 Task: Create a section Code Cheetahs and in the section, add a milestone Product Lifecycle Management Implementation in the project TrapPlan.
Action: Mouse moved to (51, 398)
Screenshot: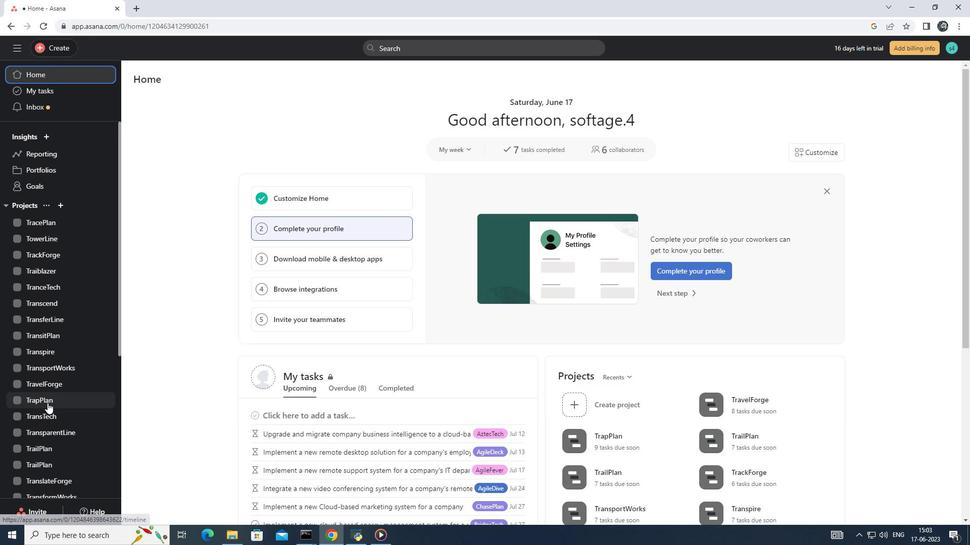 
Action: Mouse pressed left at (51, 398)
Screenshot: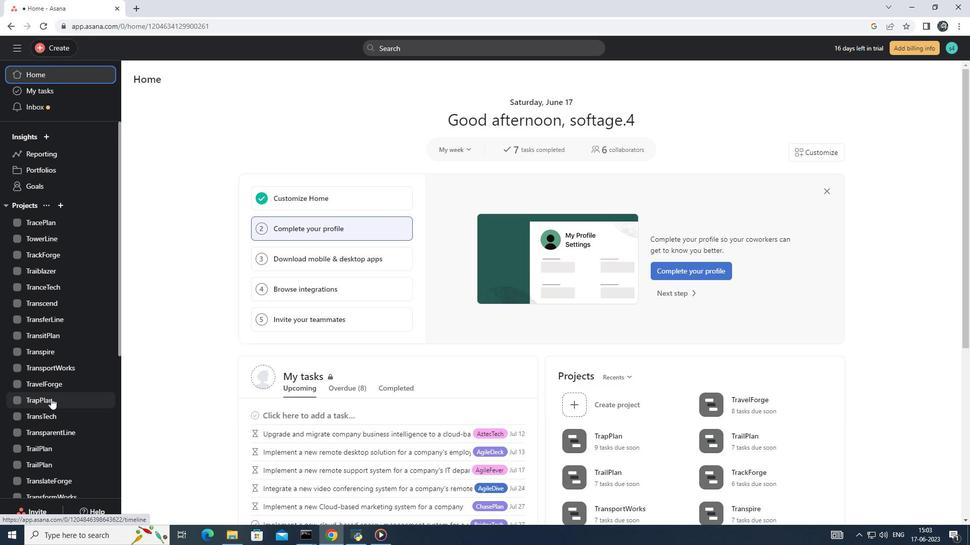
Action: Mouse moved to (204, 346)
Screenshot: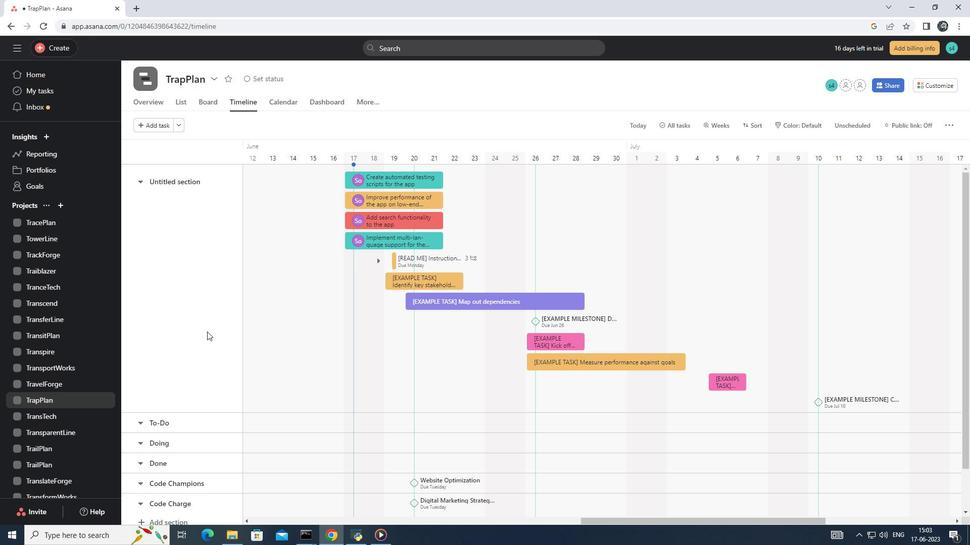 
Action: Mouse scrolled (204, 345) with delta (0, 0)
Screenshot: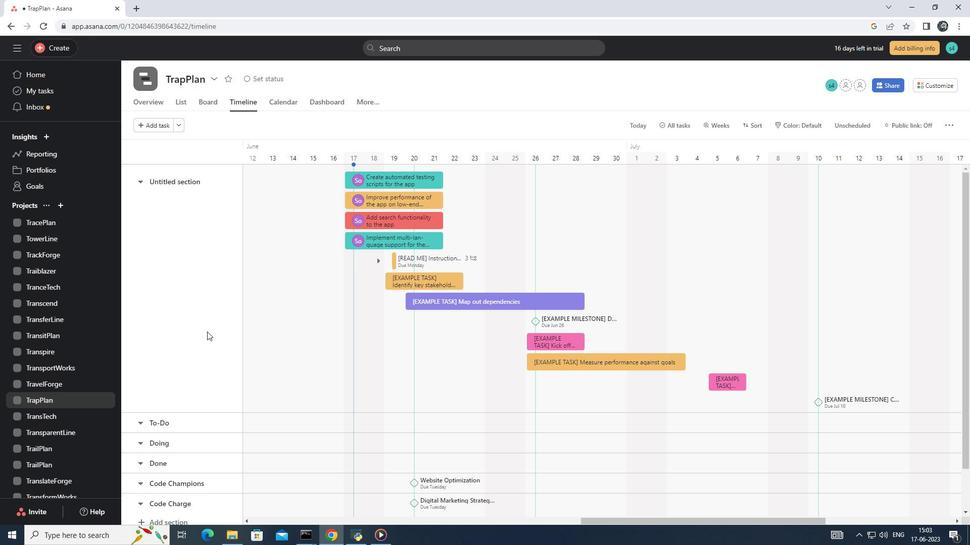 
Action: Mouse moved to (204, 352)
Screenshot: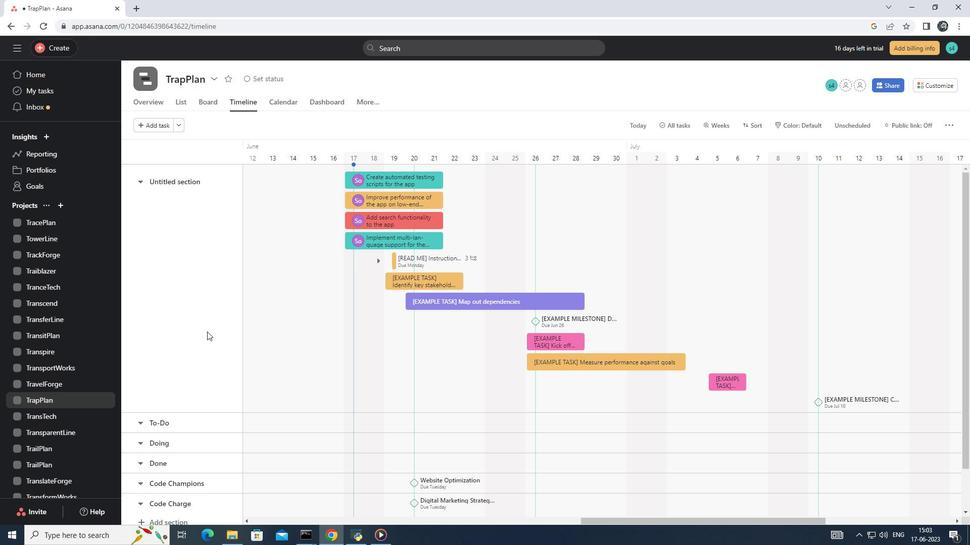 
Action: Mouse scrolled (204, 349) with delta (0, 0)
Screenshot: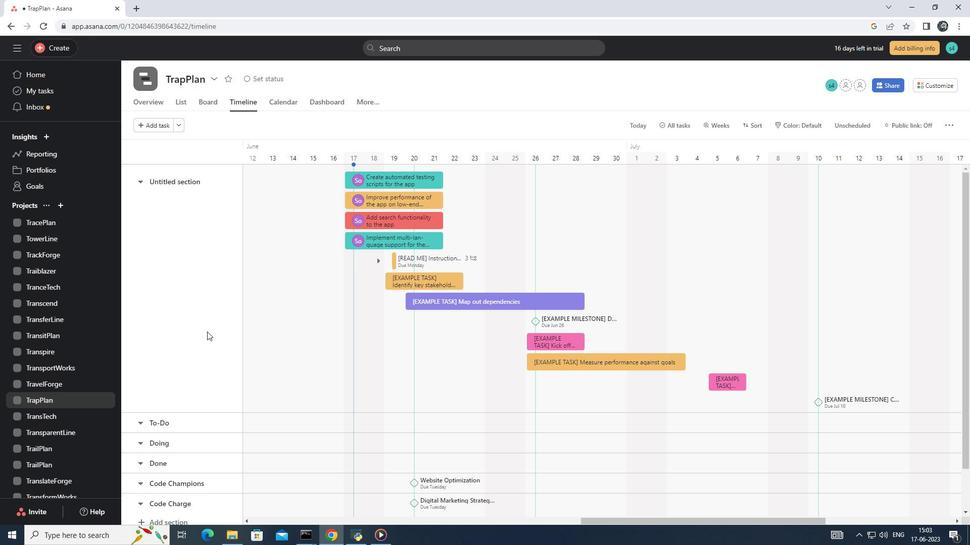 
Action: Mouse moved to (204, 359)
Screenshot: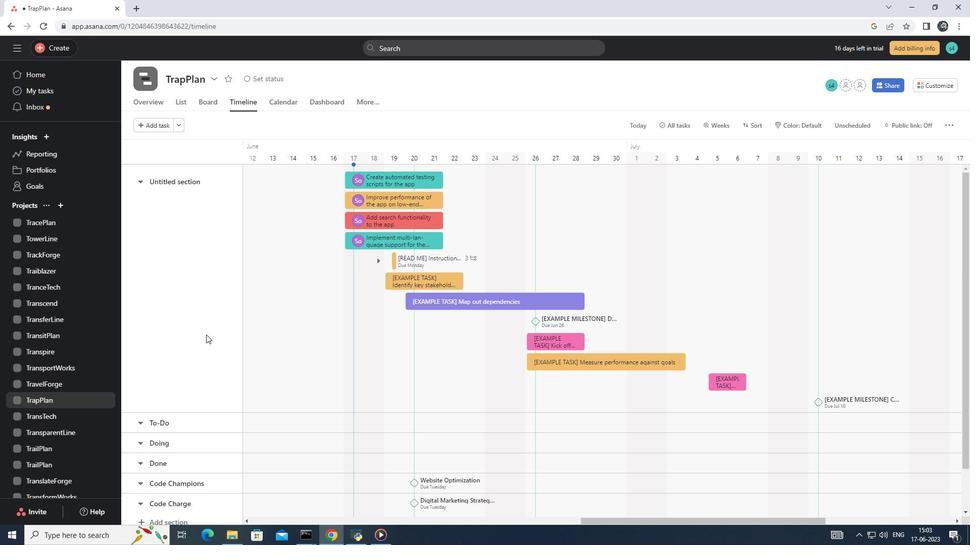 
Action: Mouse scrolled (204, 354) with delta (0, 0)
Screenshot: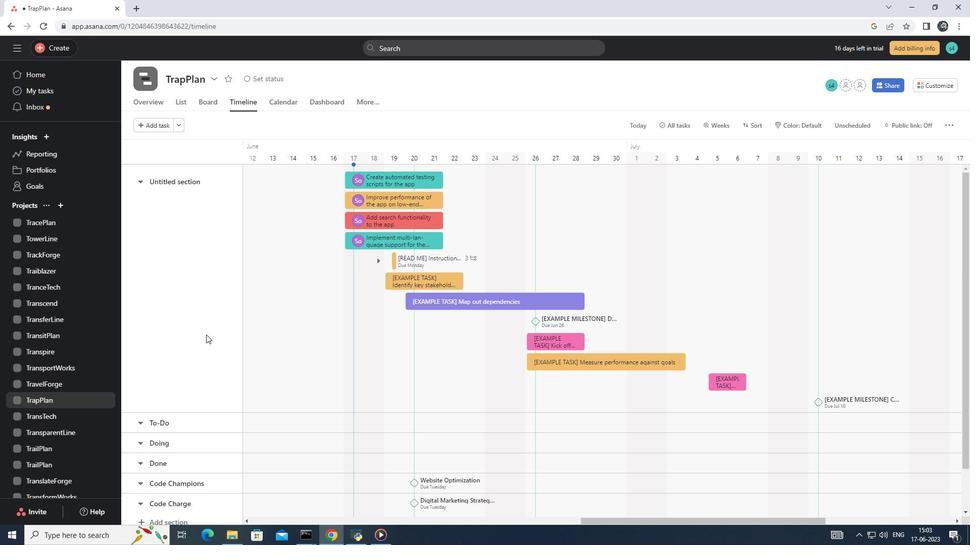 
Action: Mouse moved to (206, 392)
Screenshot: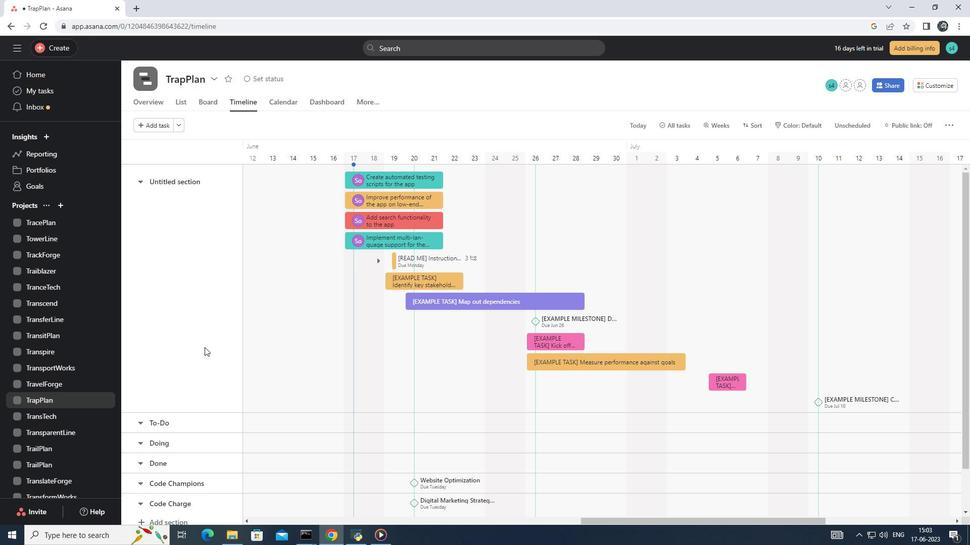 
Action: Mouse scrolled (204, 361) with delta (0, 0)
Screenshot: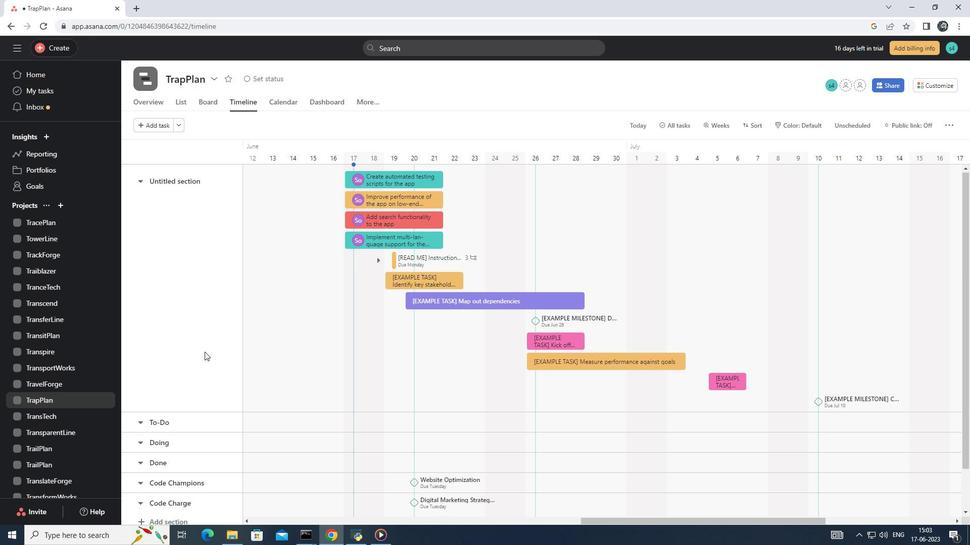 
Action: Mouse moved to (169, 474)
Screenshot: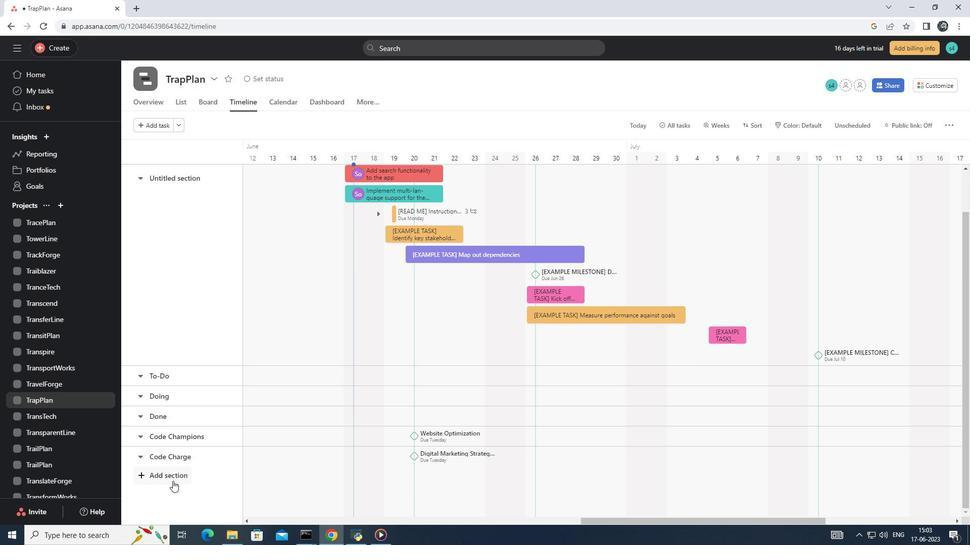 
Action: Mouse pressed left at (169, 474)
Screenshot: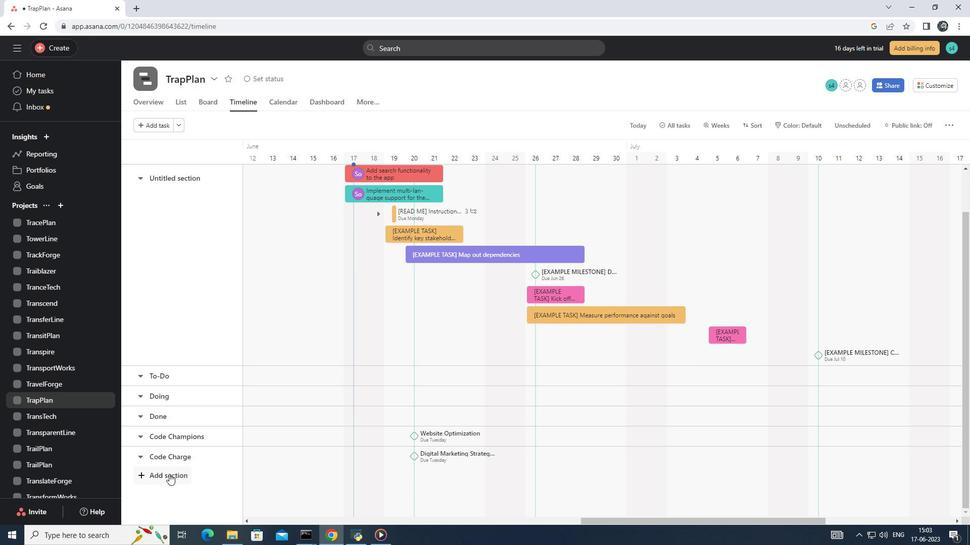 
Action: Mouse moved to (169, 475)
Screenshot: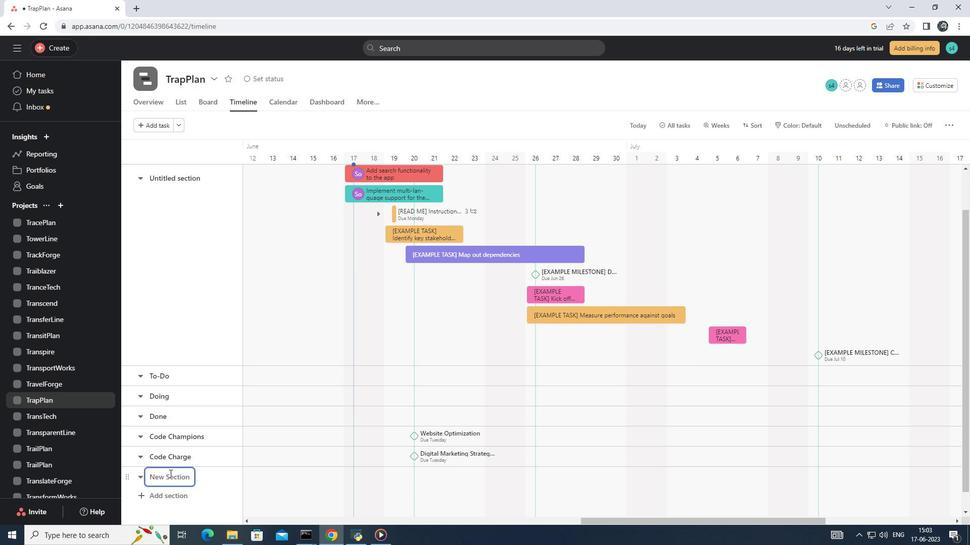 
Action: Key pressed <Key.shift>Code<Key.space><Key.shift>Cheetahs<Key.enter>
Screenshot: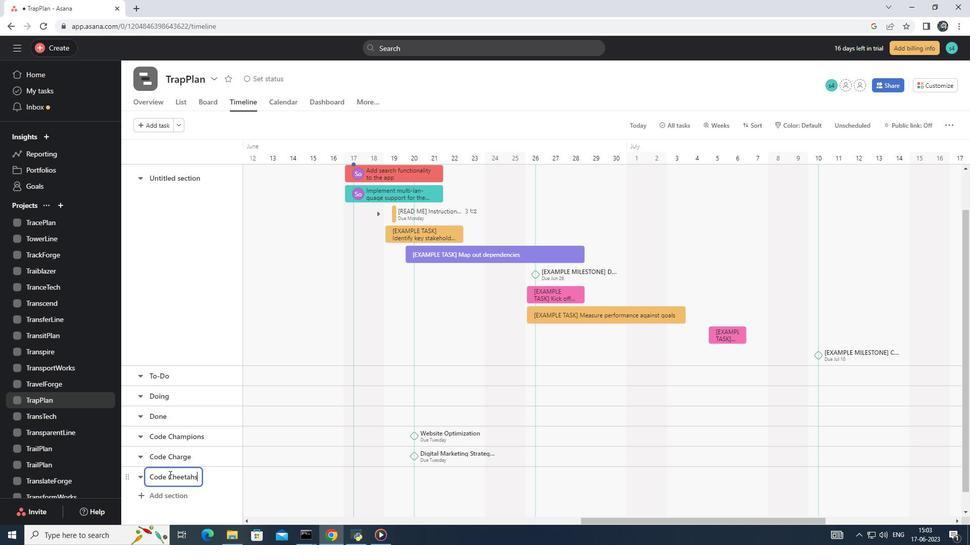 
Action: Mouse moved to (331, 479)
Screenshot: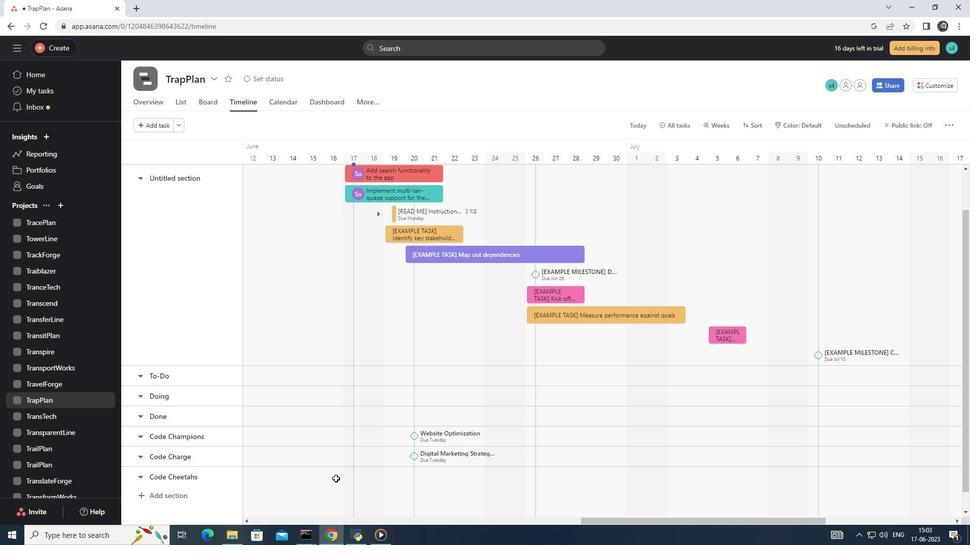 
Action: Mouse pressed left at (331, 479)
Screenshot: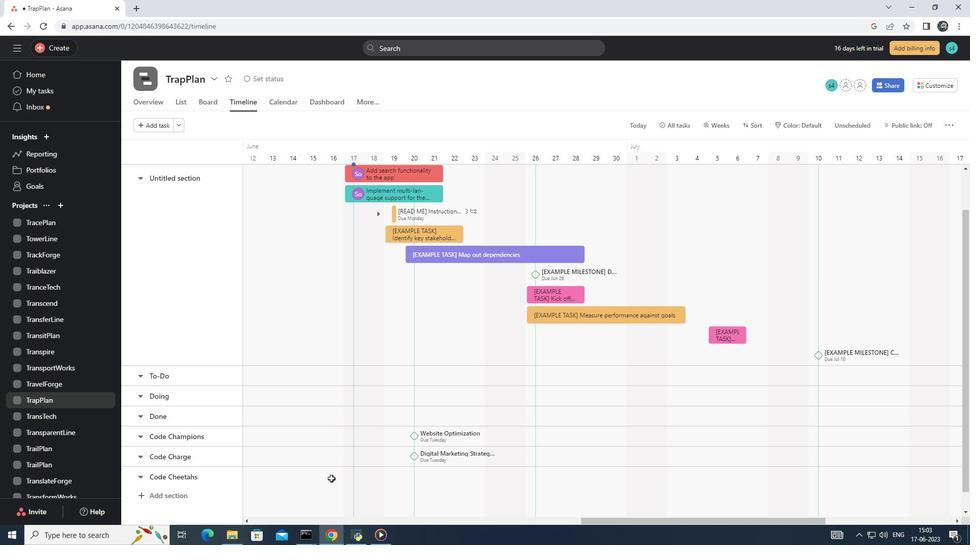 
Action: Key pressed <Key.shift>Product<Key.space><Key.shift>Life
Screenshot: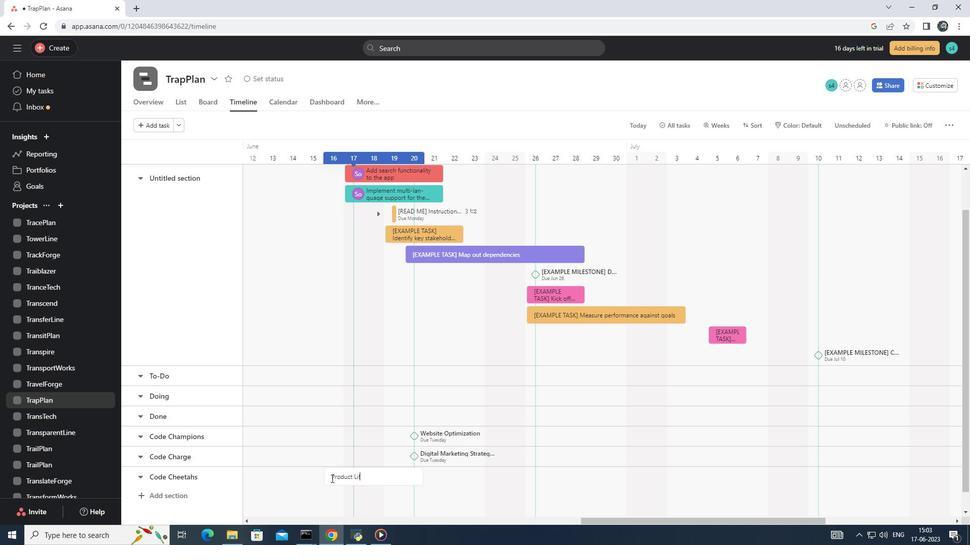 
Action: Mouse moved to (330, 479)
Screenshot: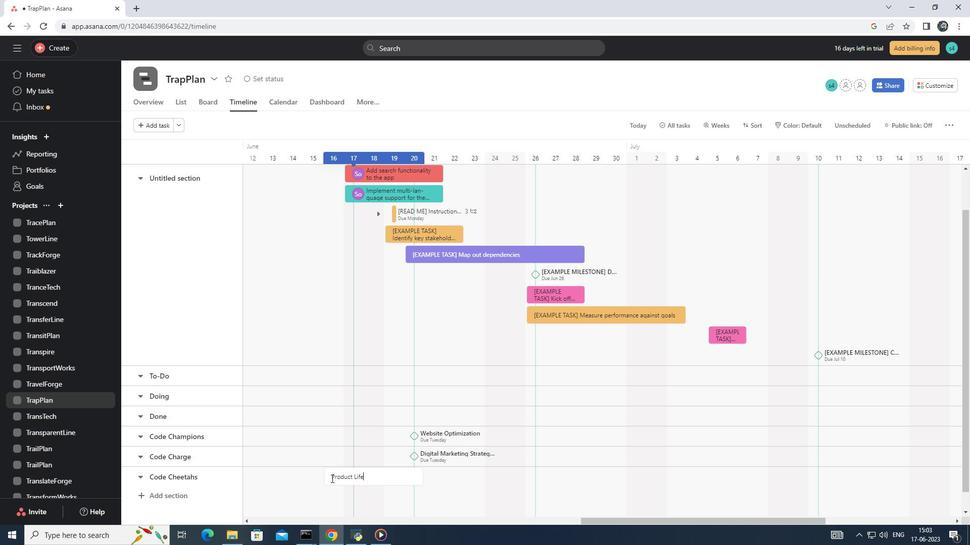 
Action: Key pressed cycle<Key.space><Key.shift>Management<Key.space><Key.shift>Implementation
Screenshot: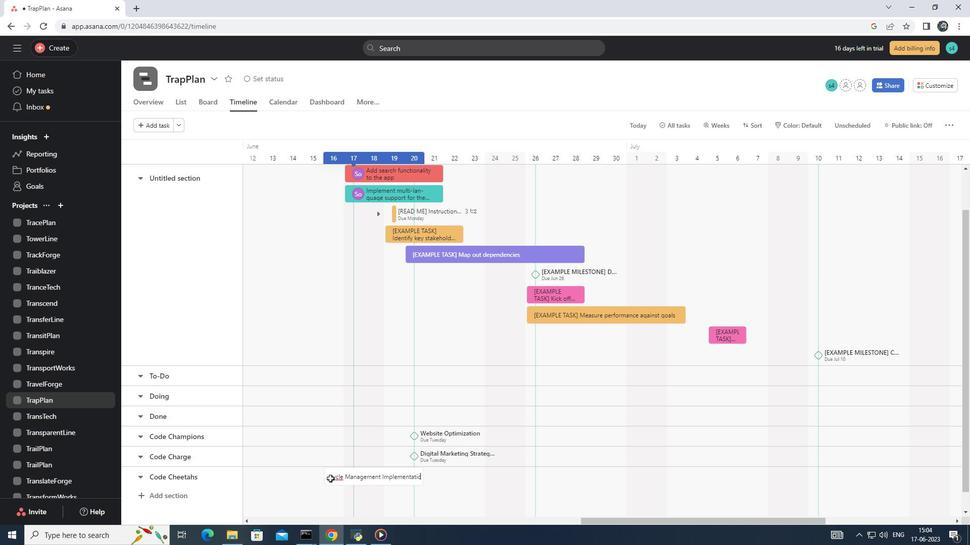 
Action: Mouse moved to (376, 478)
Screenshot: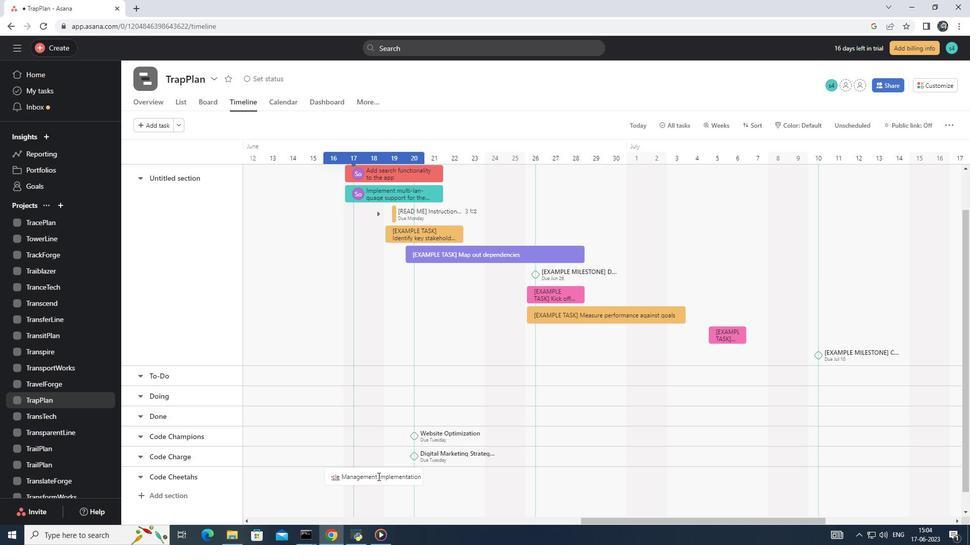 
Action: Key pressed <Key.enter>
Screenshot: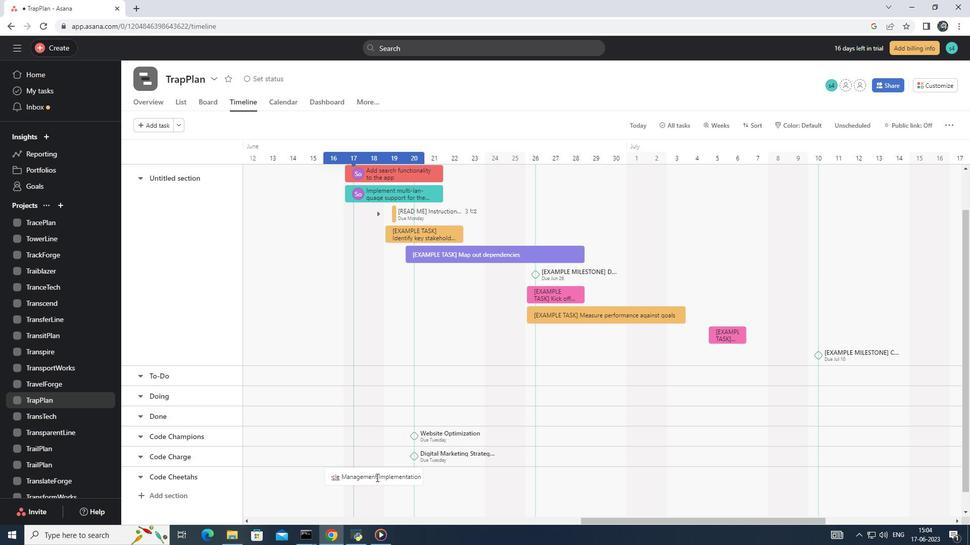 
Action: Mouse pressed right at (376, 478)
Screenshot: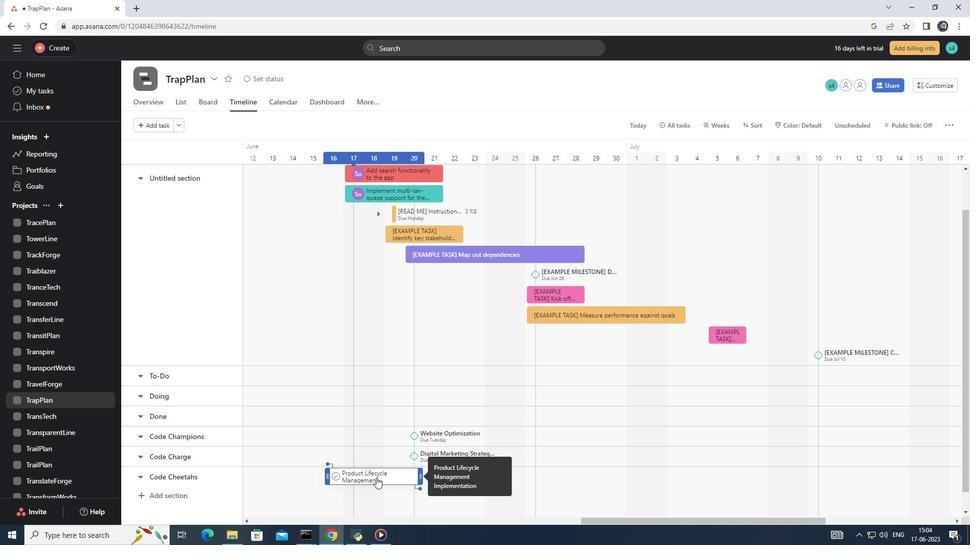 
Action: Mouse moved to (424, 425)
Screenshot: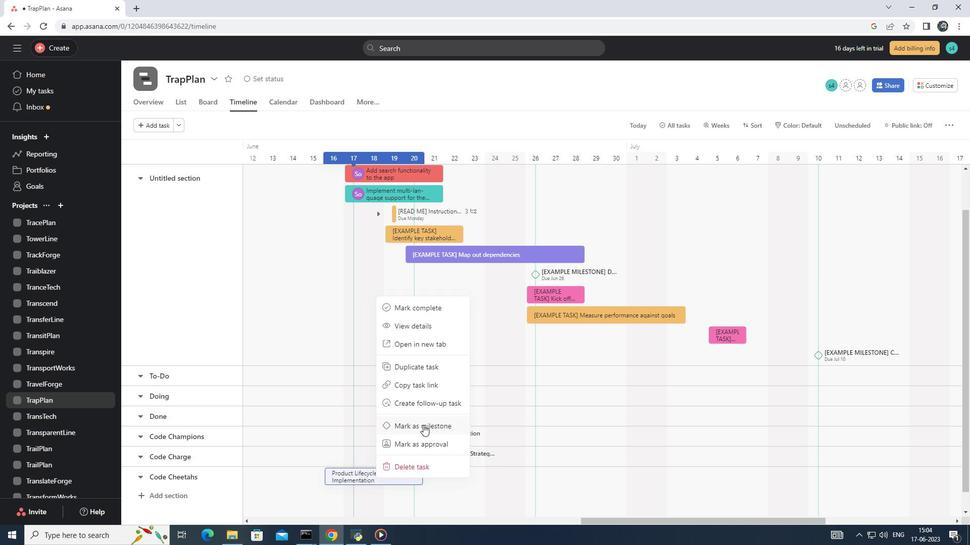 
Action: Mouse pressed left at (424, 425)
Screenshot: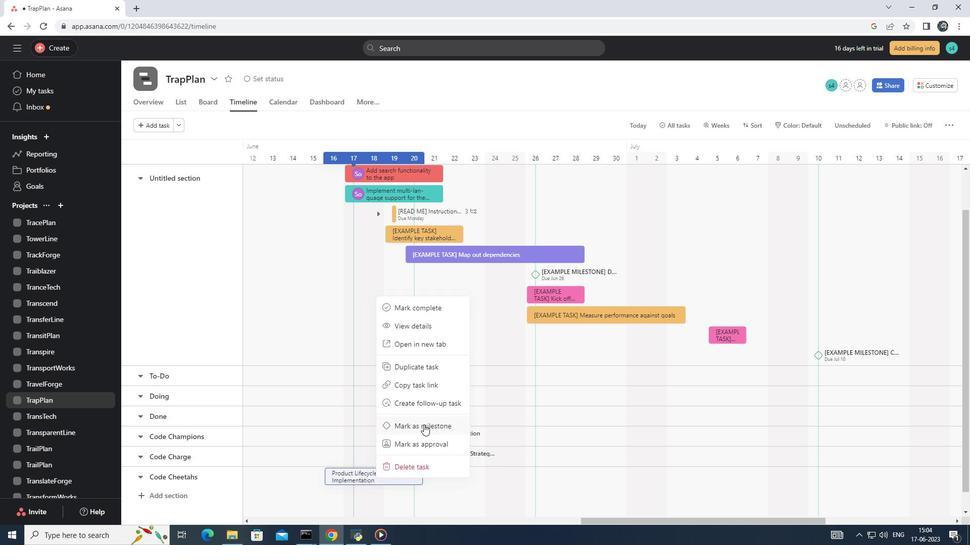 
Action: Mouse moved to (243, 459)
Screenshot: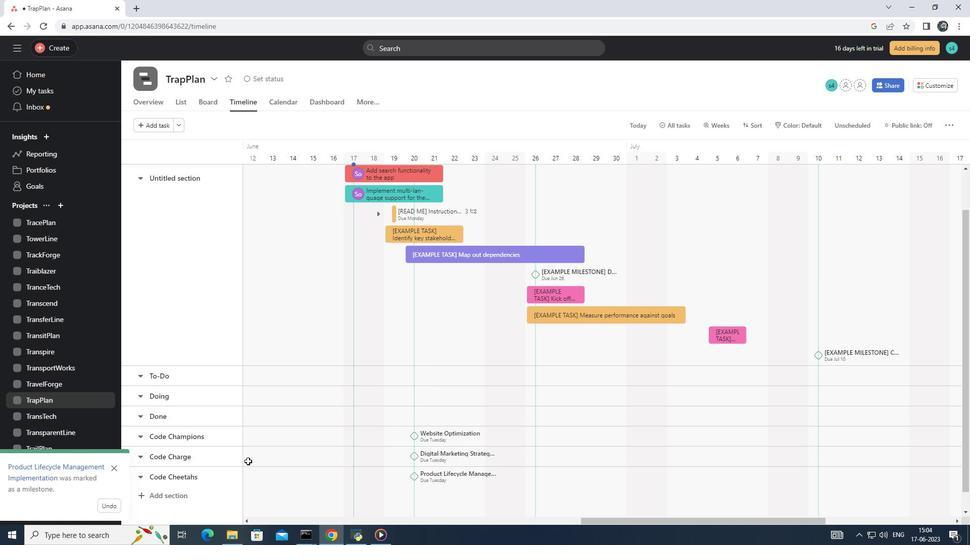 
